Task: In the  document Plasticpollutionletter.odt Insert the command  'Suggesting 'Email the file to   'softage.5@softage.net', with message attached Action Required: This requires your review and response. and file type: RTF
Action: Mouse moved to (1283, 106)
Screenshot: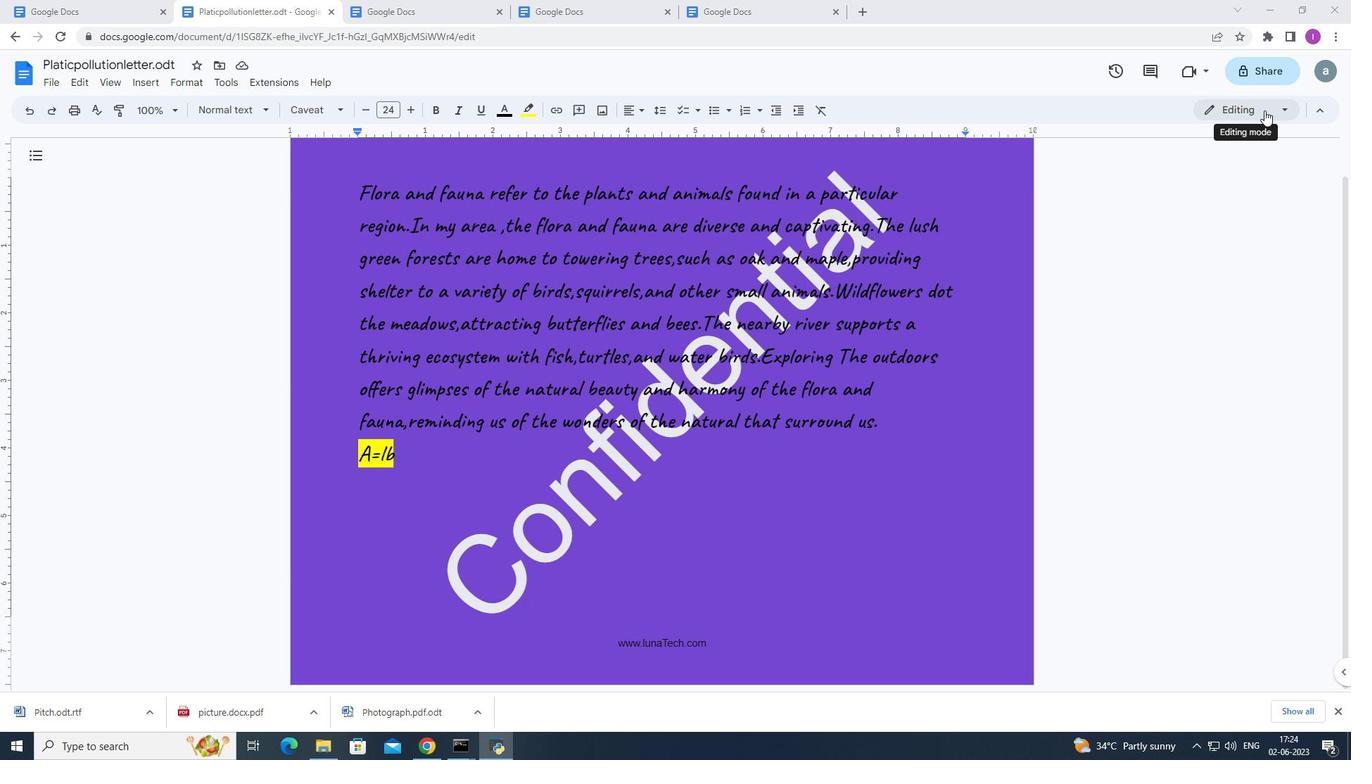 
Action: Mouse pressed left at (1283, 106)
Screenshot: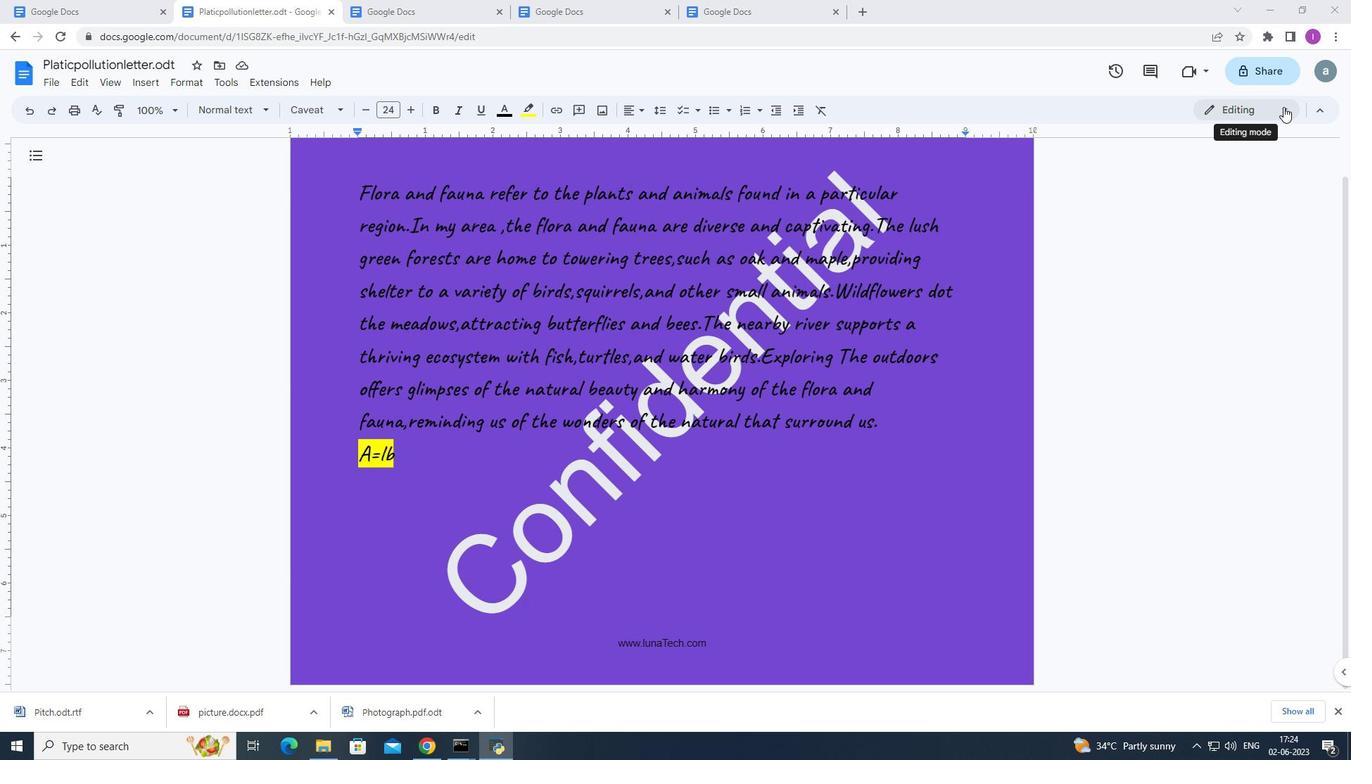 
Action: Mouse moved to (1196, 174)
Screenshot: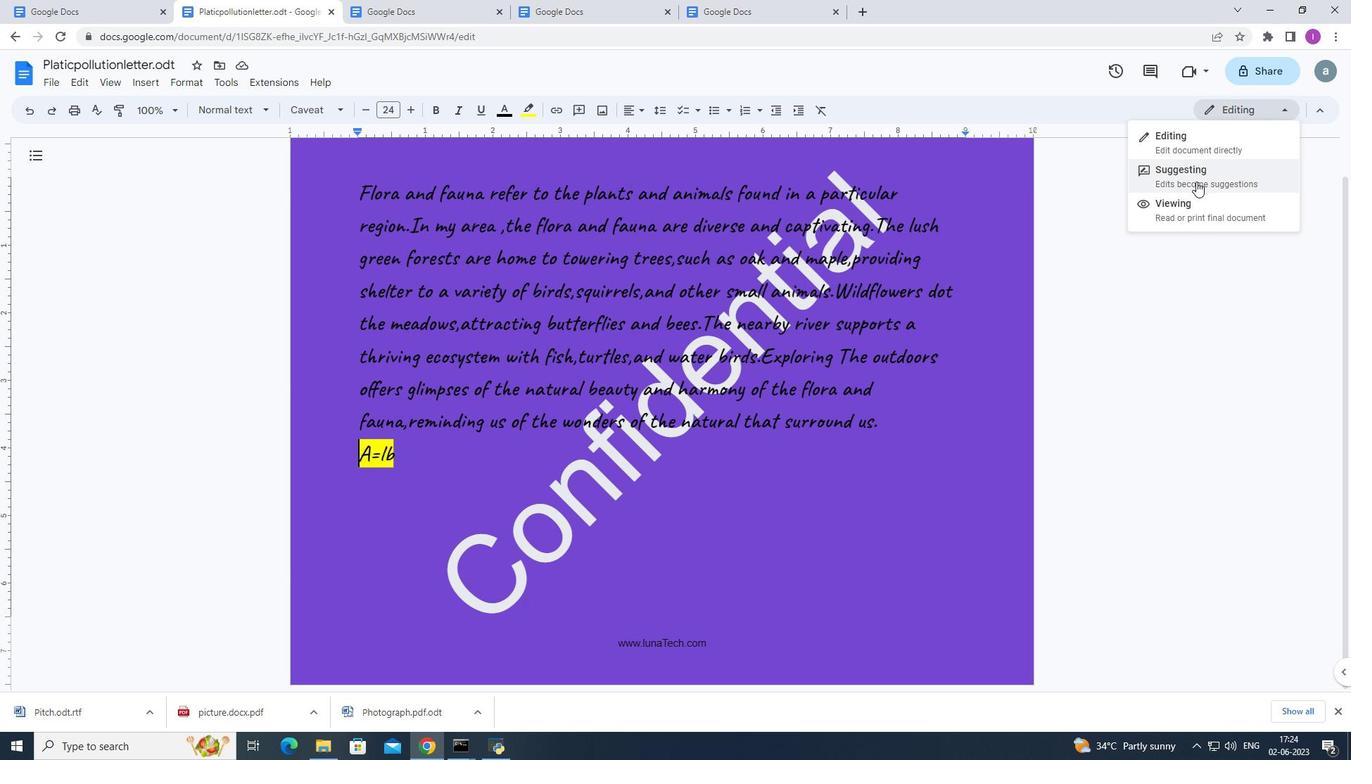 
Action: Mouse pressed left at (1196, 174)
Screenshot: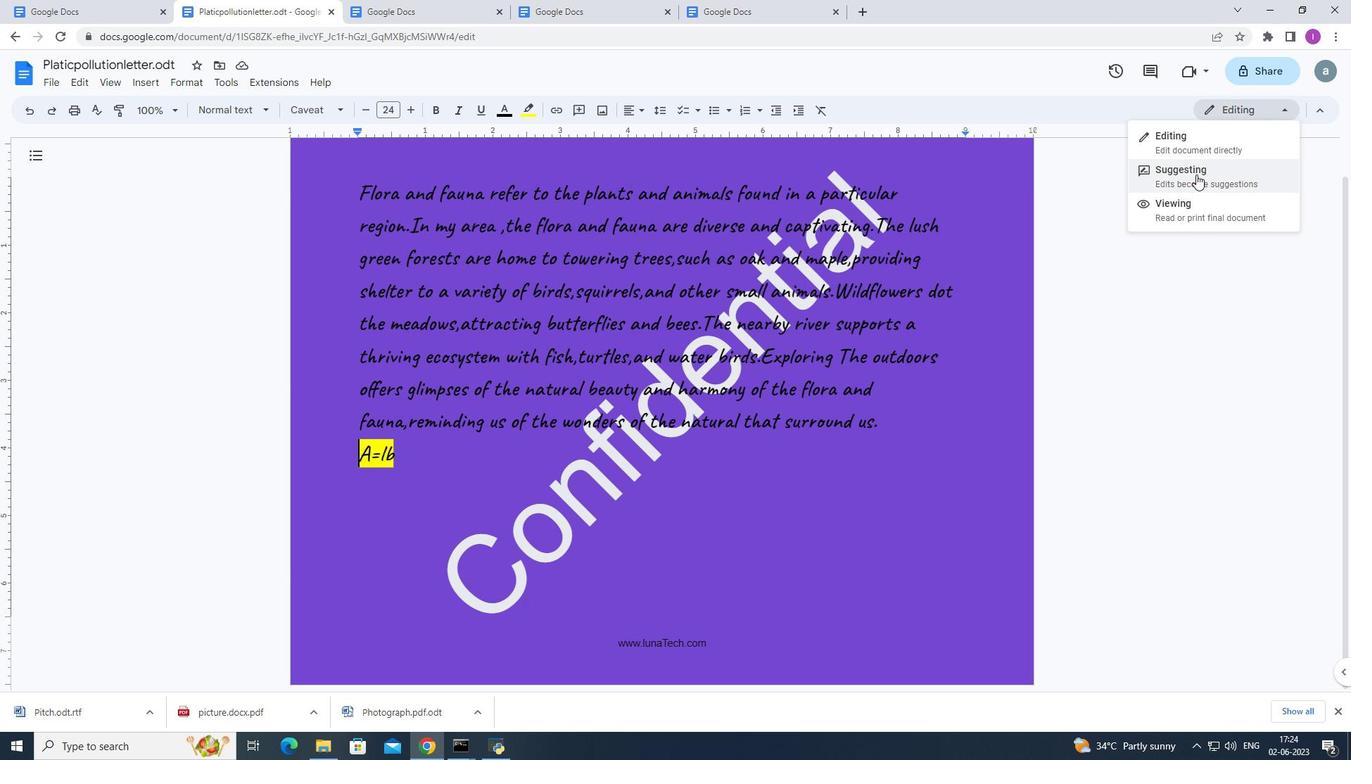 
Action: Mouse moved to (47, 78)
Screenshot: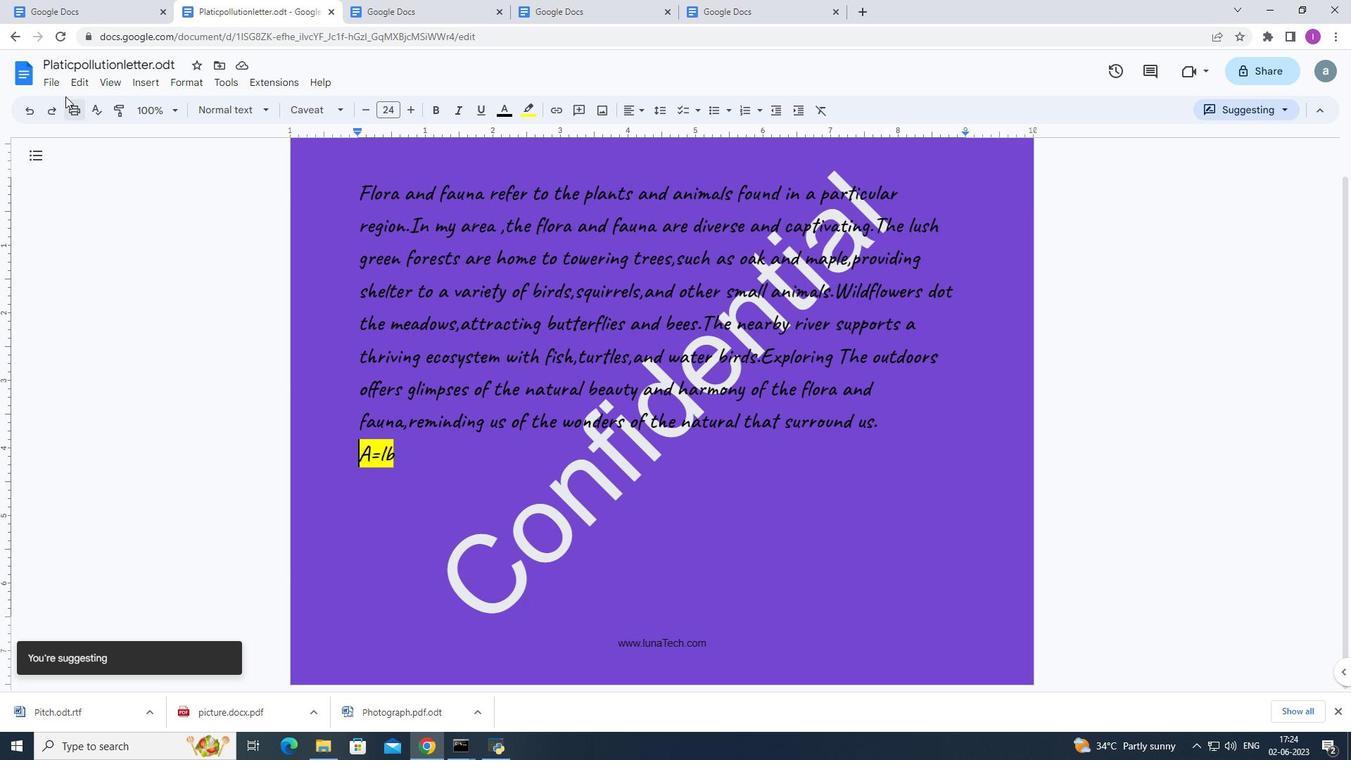 
Action: Mouse pressed left at (47, 78)
Screenshot: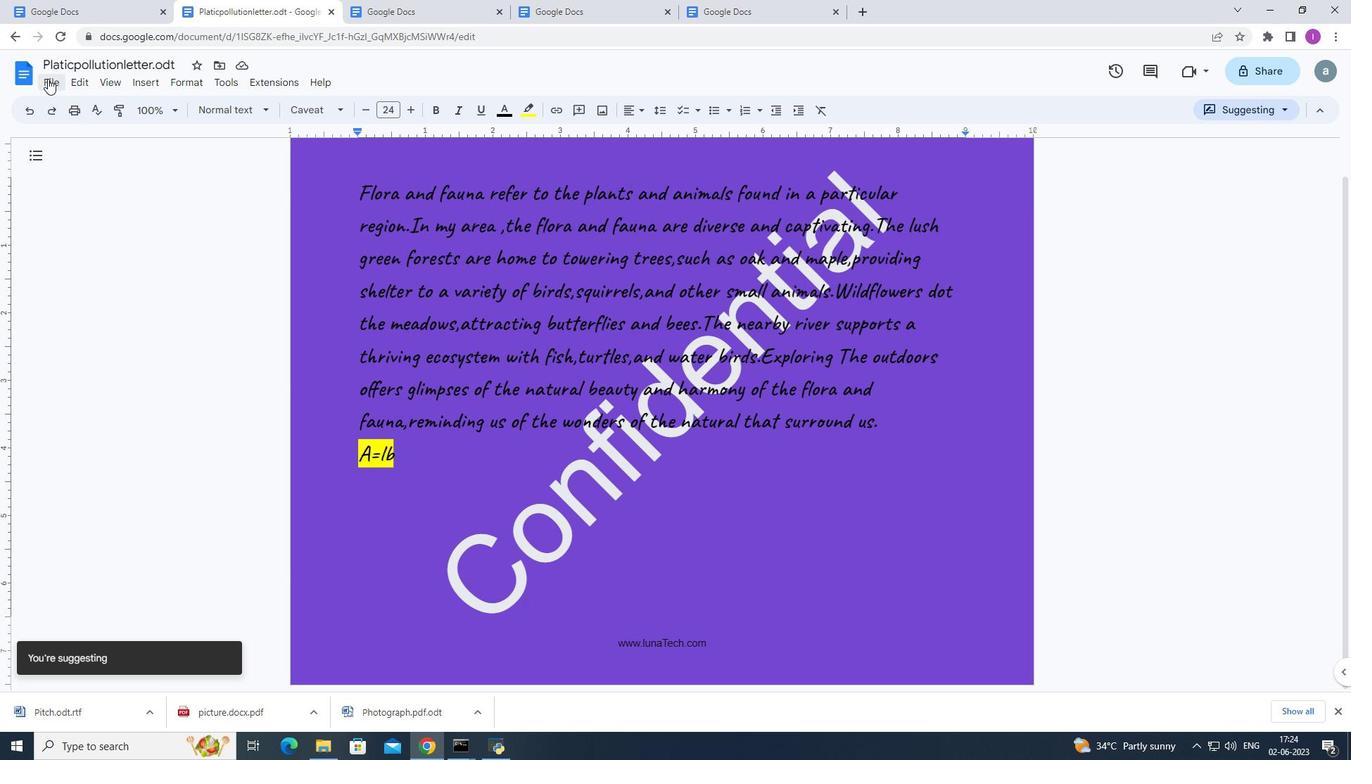 
Action: Mouse moved to (87, 202)
Screenshot: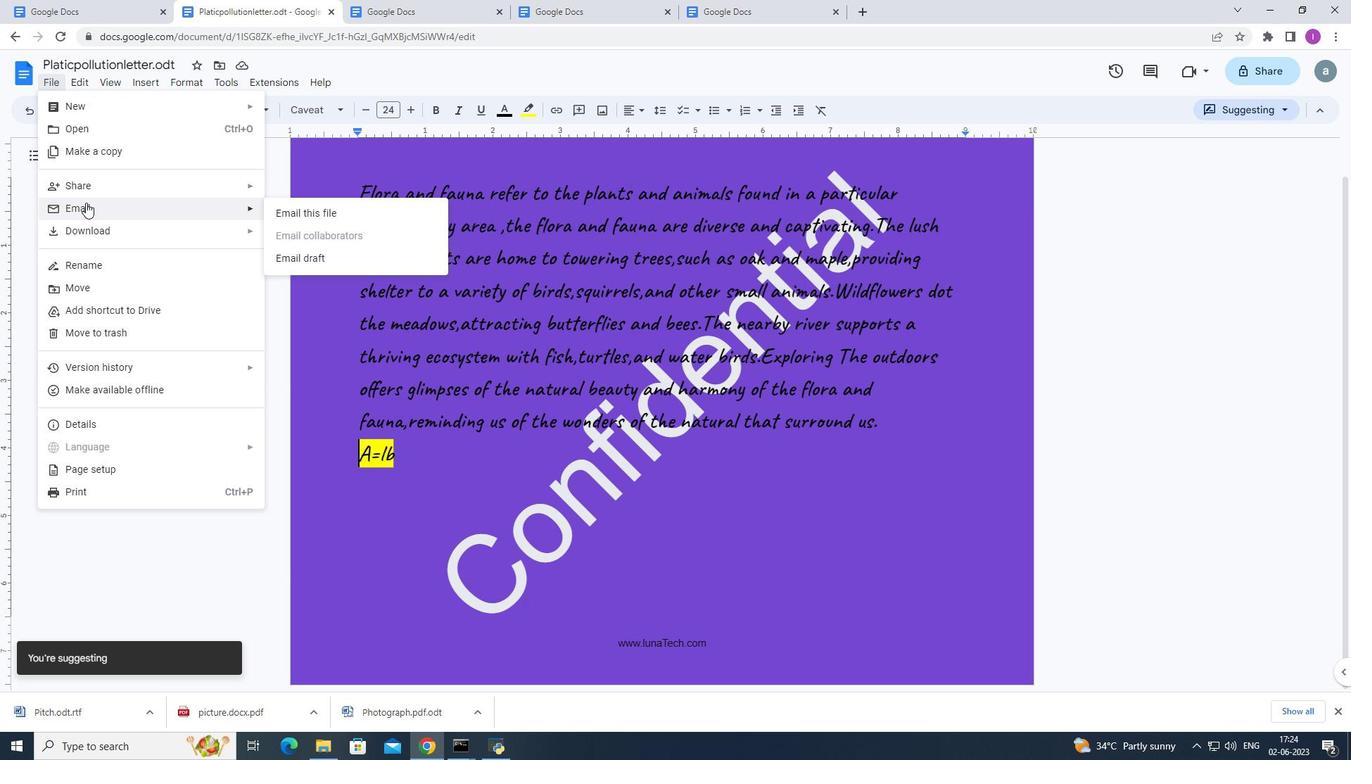 
Action: Mouse pressed left at (87, 202)
Screenshot: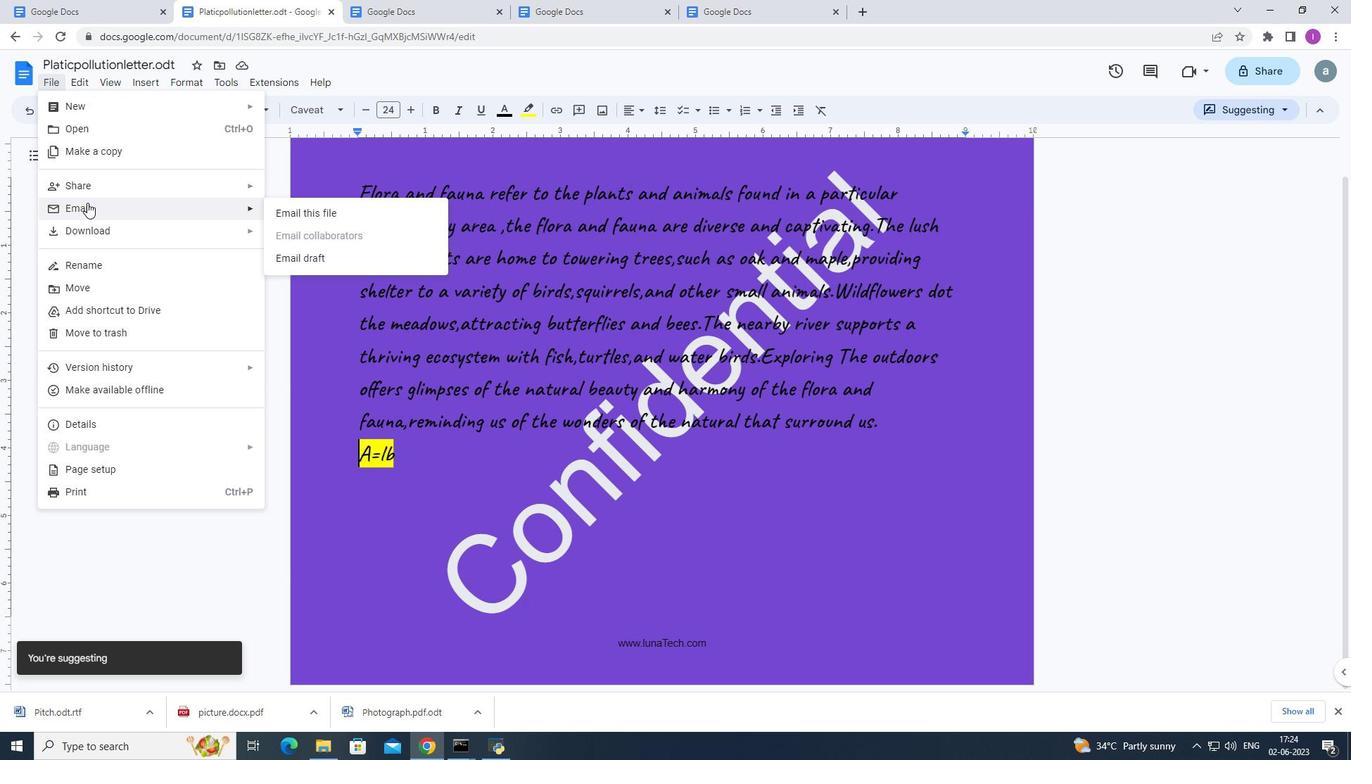 
Action: Mouse moved to (320, 215)
Screenshot: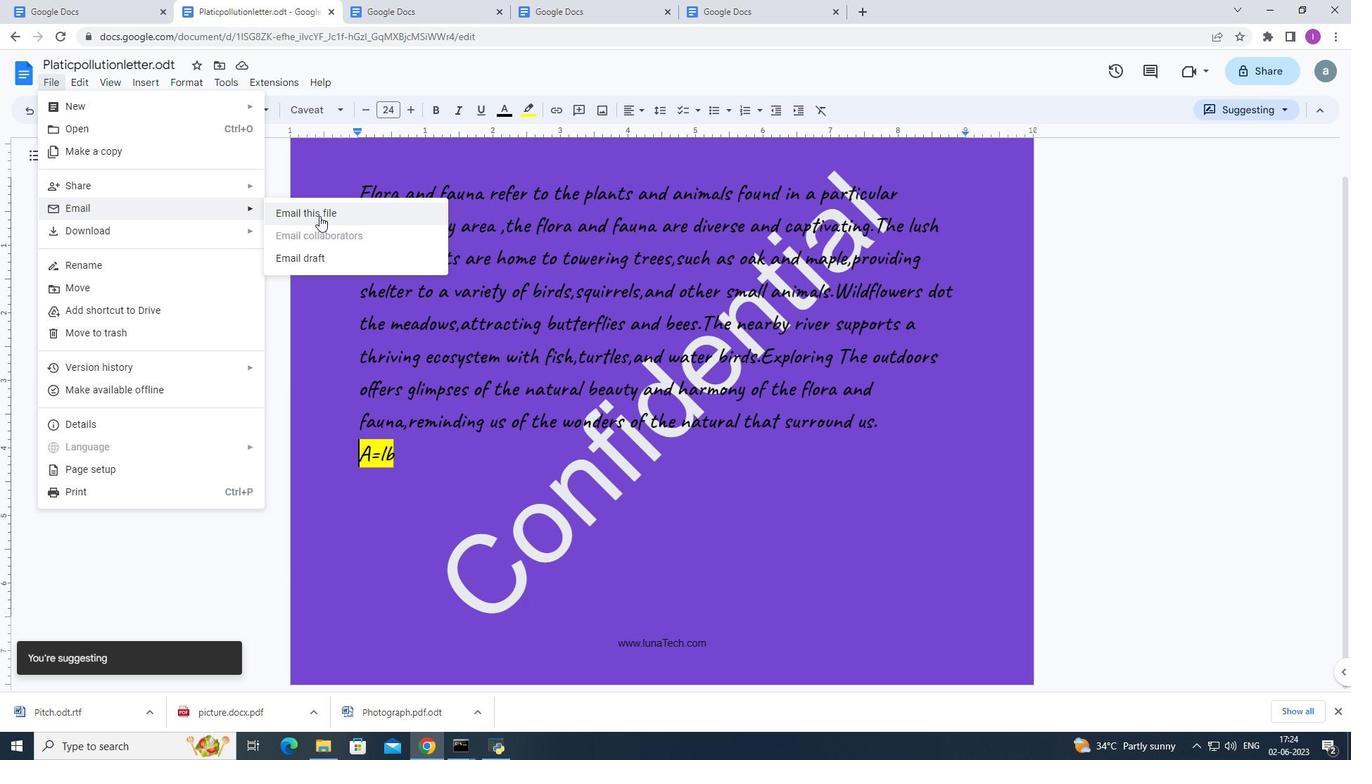 
Action: Mouse pressed left at (320, 215)
Screenshot: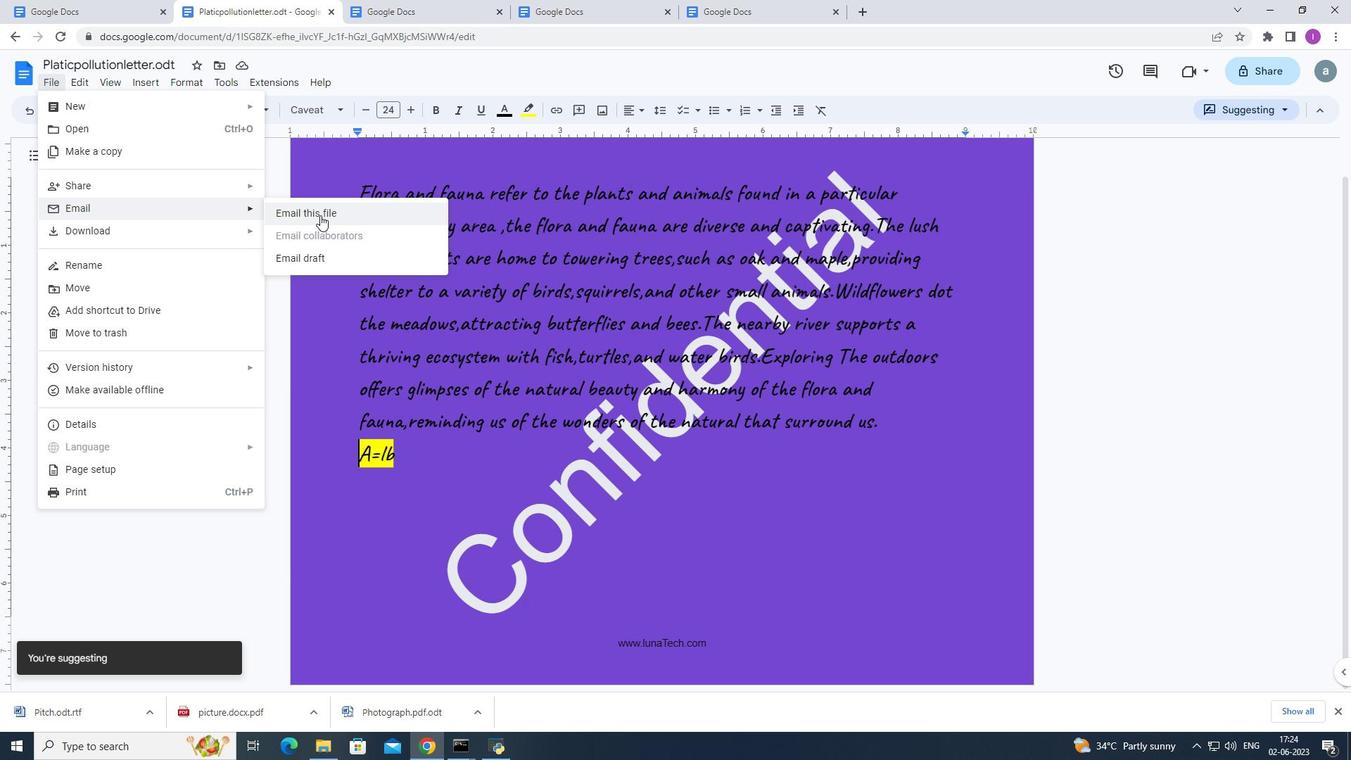 
Action: Mouse moved to (611, 302)
Screenshot: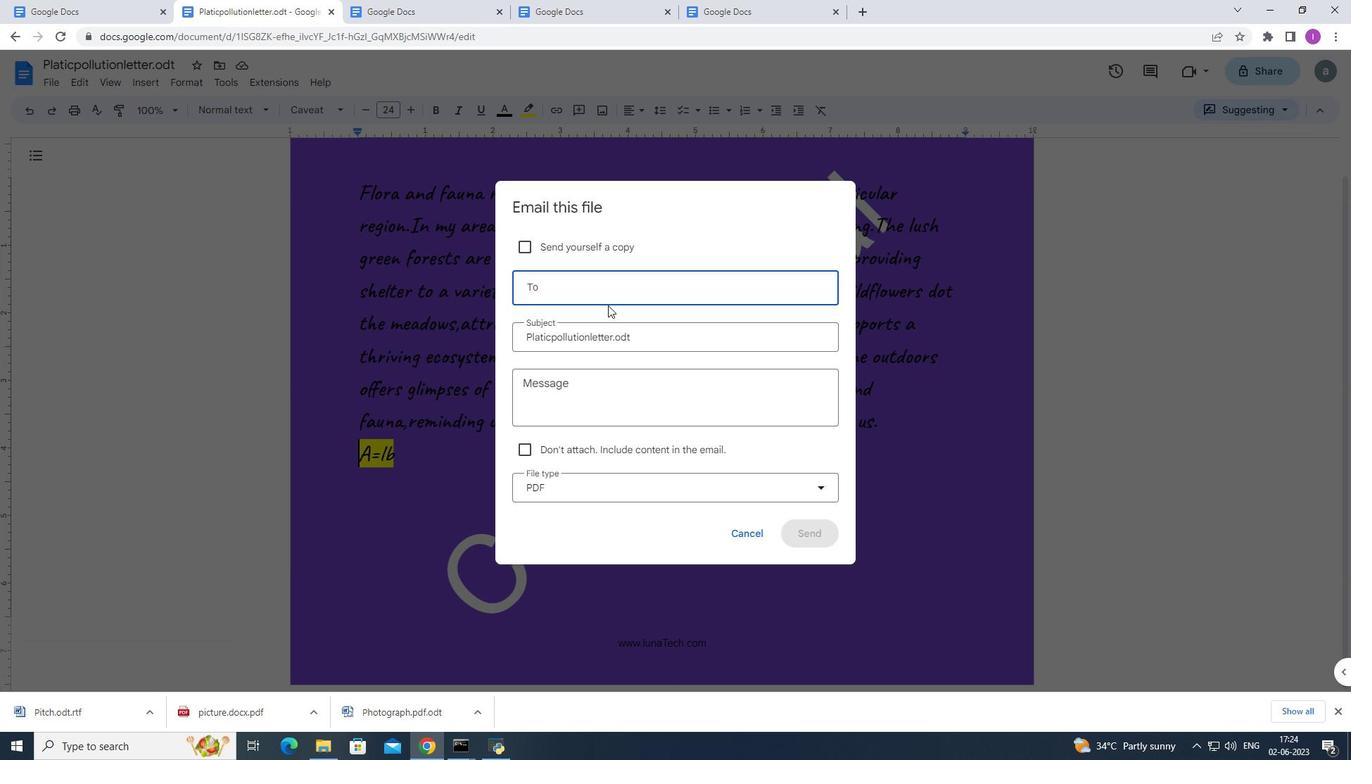 
Action: Key pressed softage,<Key.backspace>.5
Screenshot: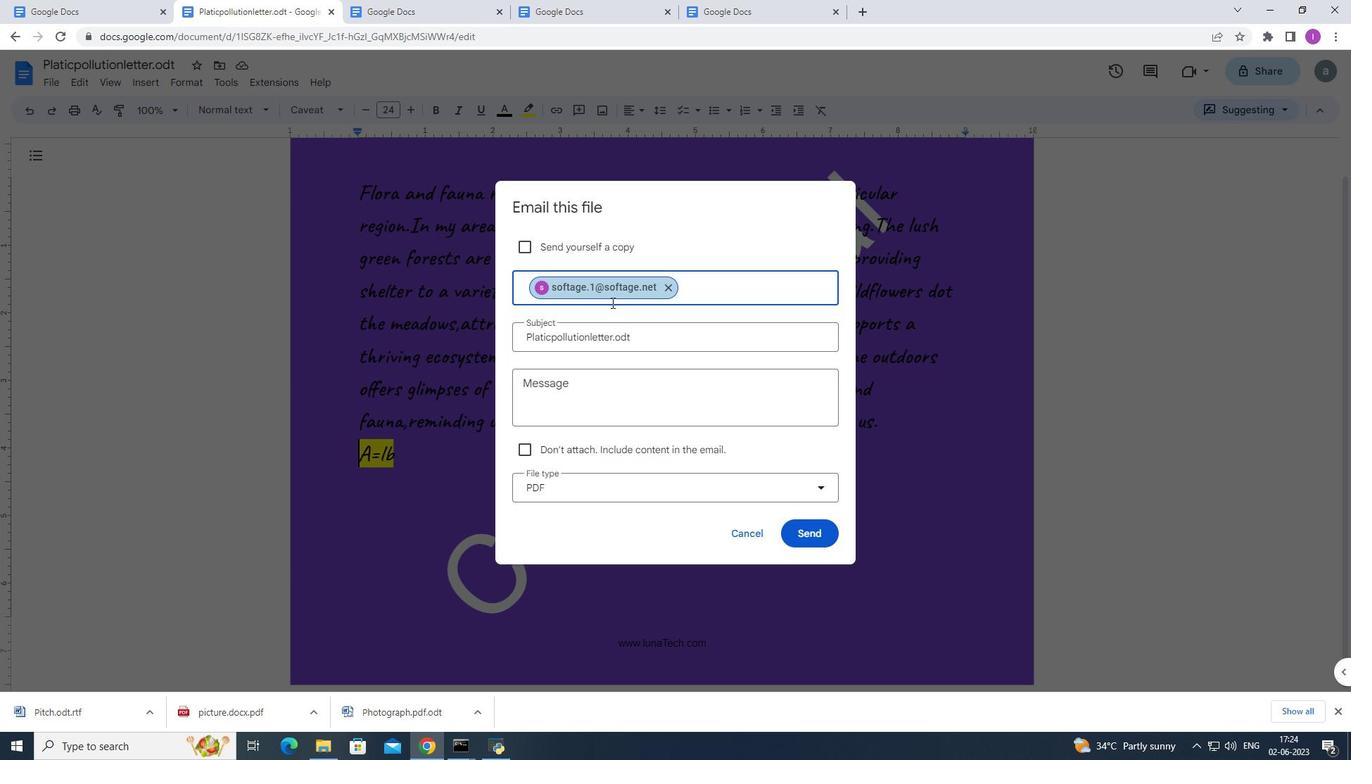 
Action: Mouse moved to (667, 292)
Screenshot: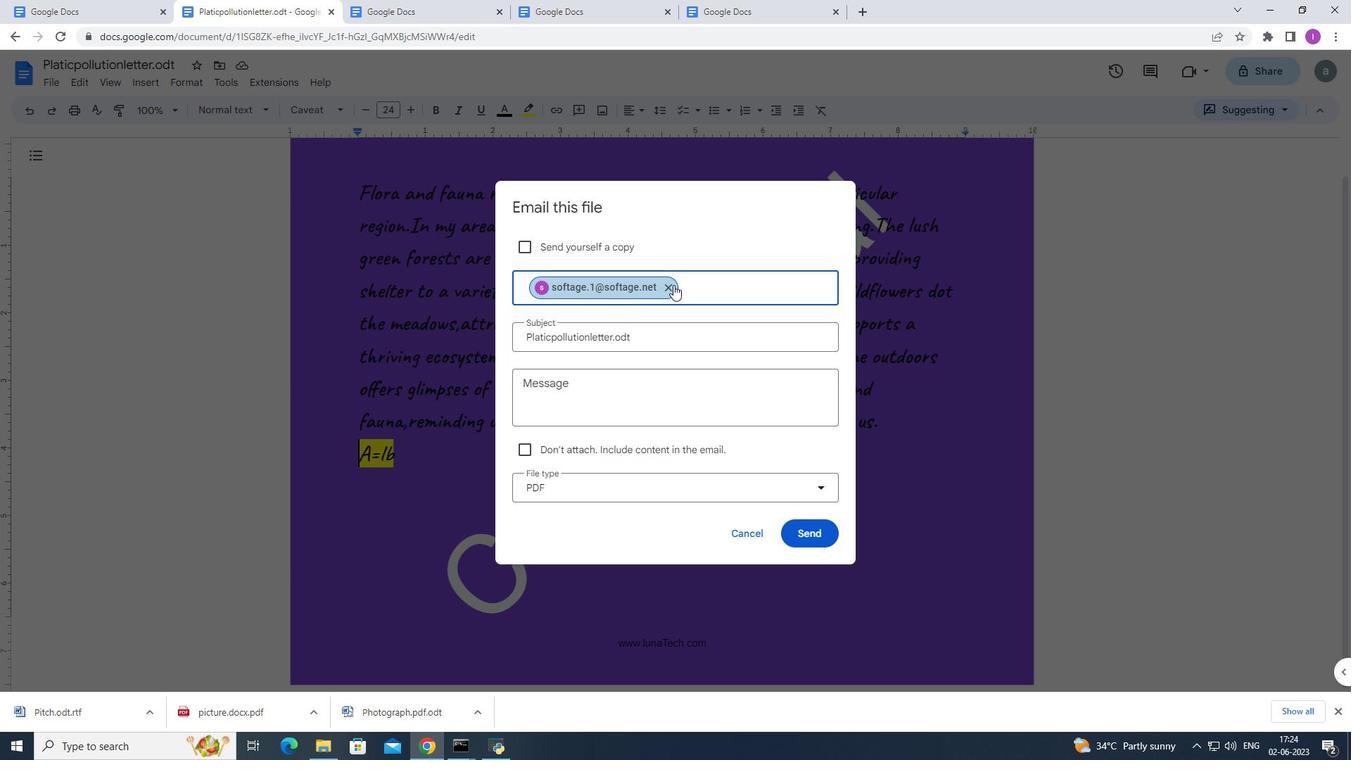 
Action: Mouse pressed left at (667, 292)
Screenshot: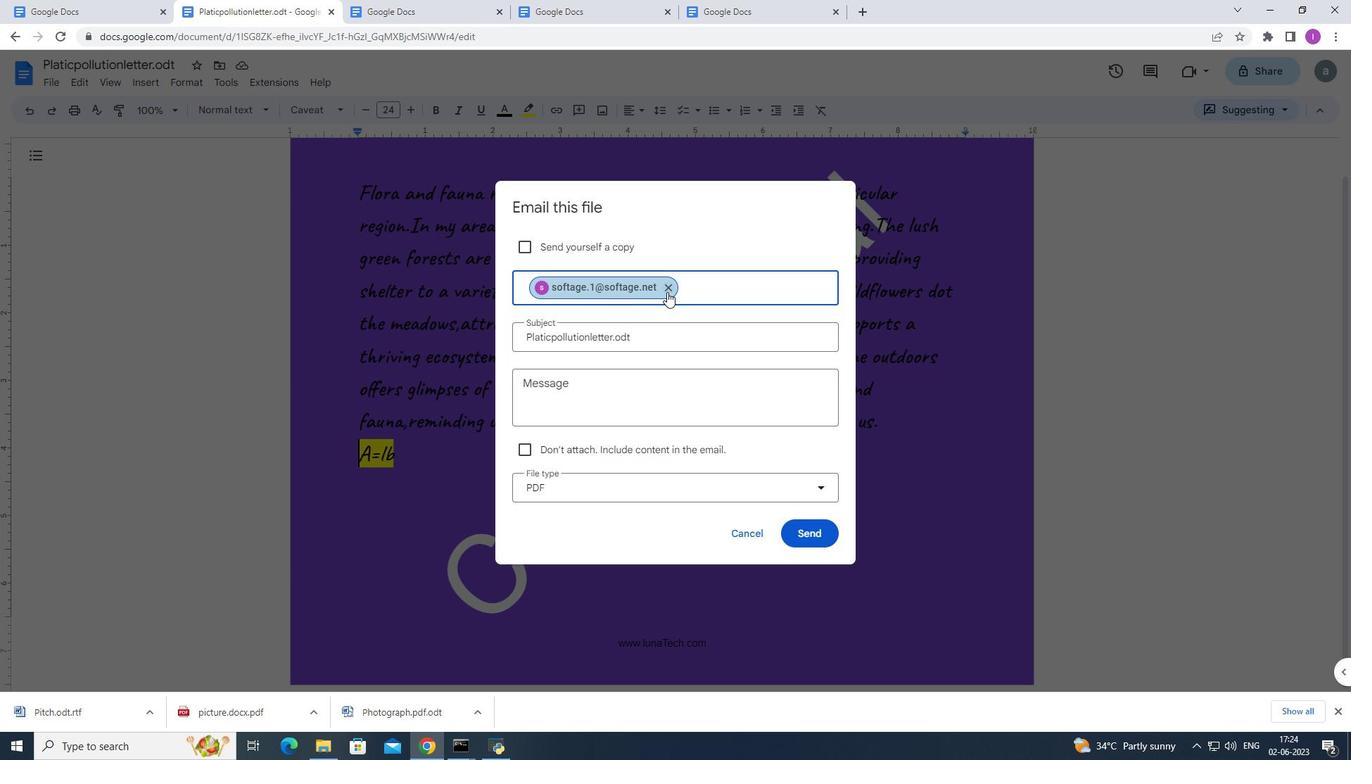 
Action: Mouse moved to (672, 287)
Screenshot: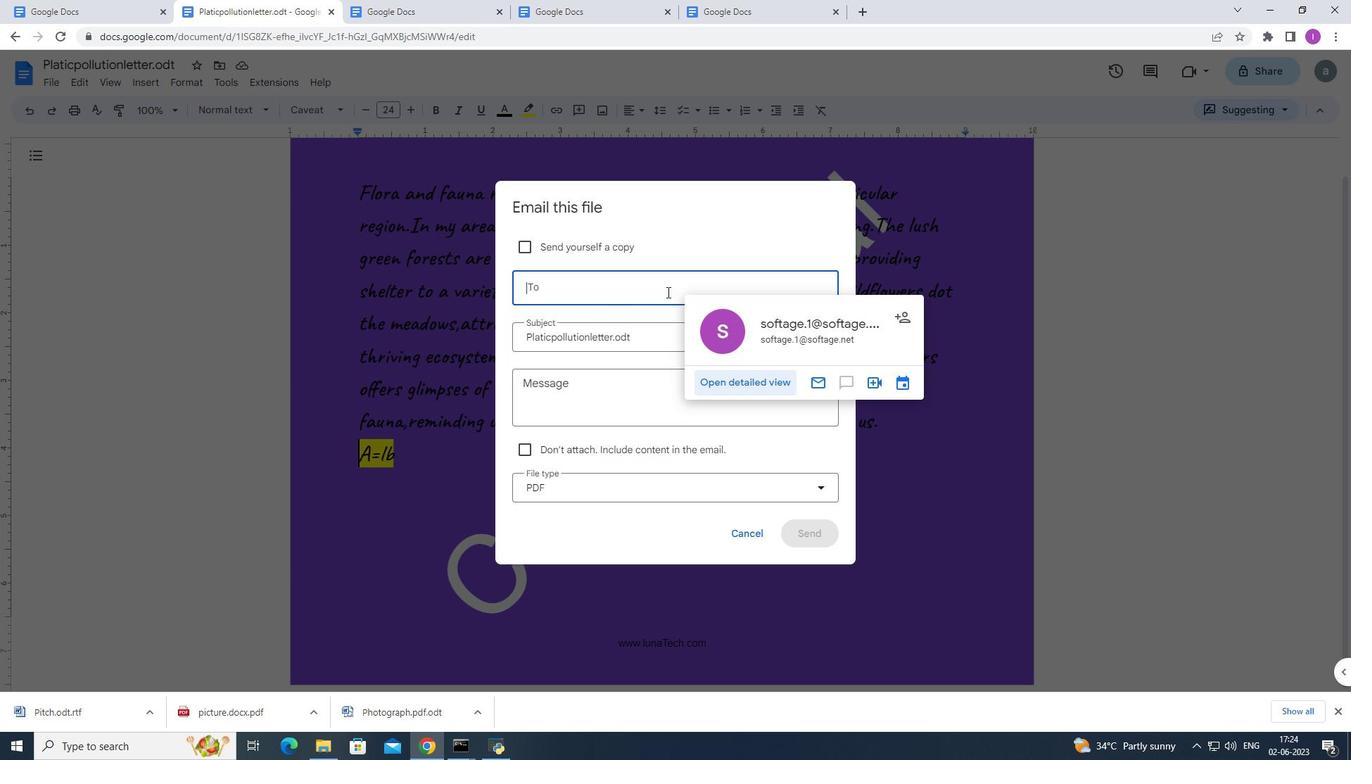 
Action: Key pressed so
Screenshot: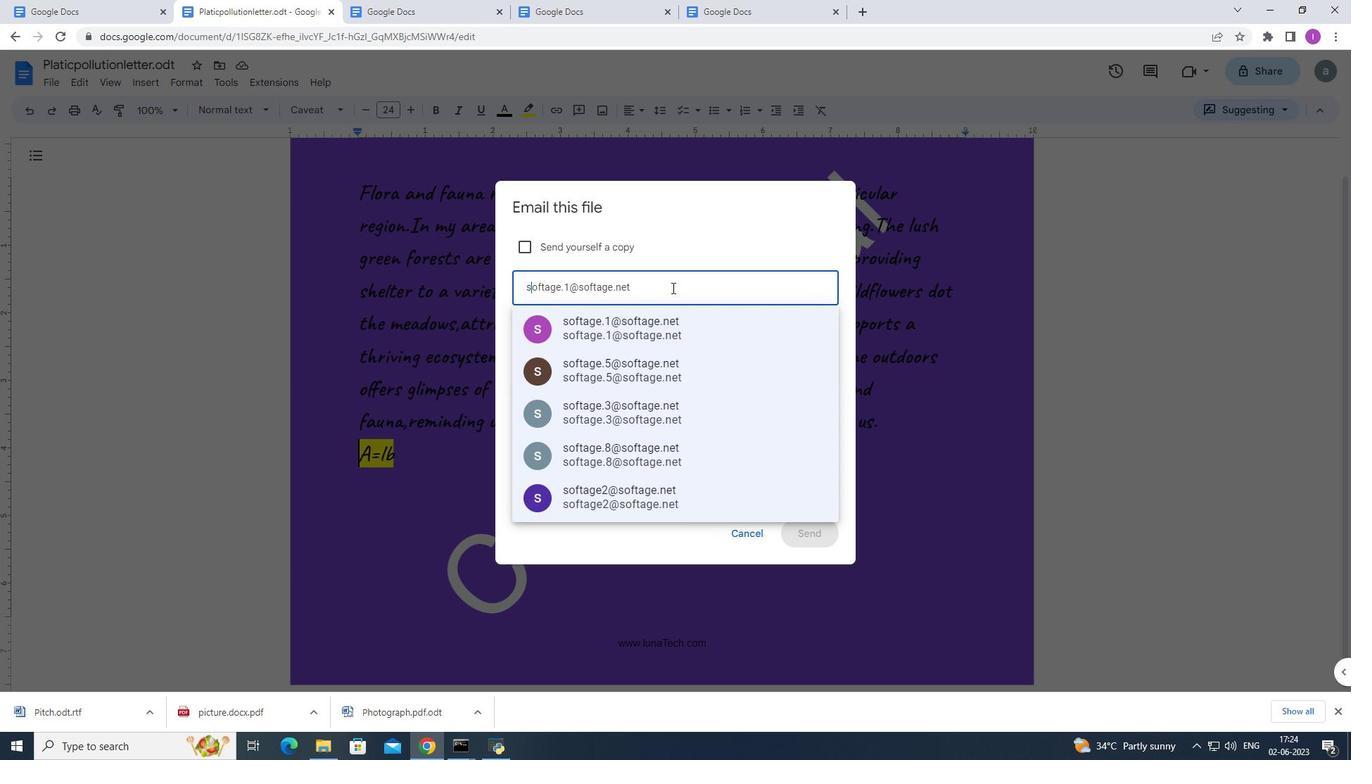 
Action: Mouse moved to (622, 367)
Screenshot: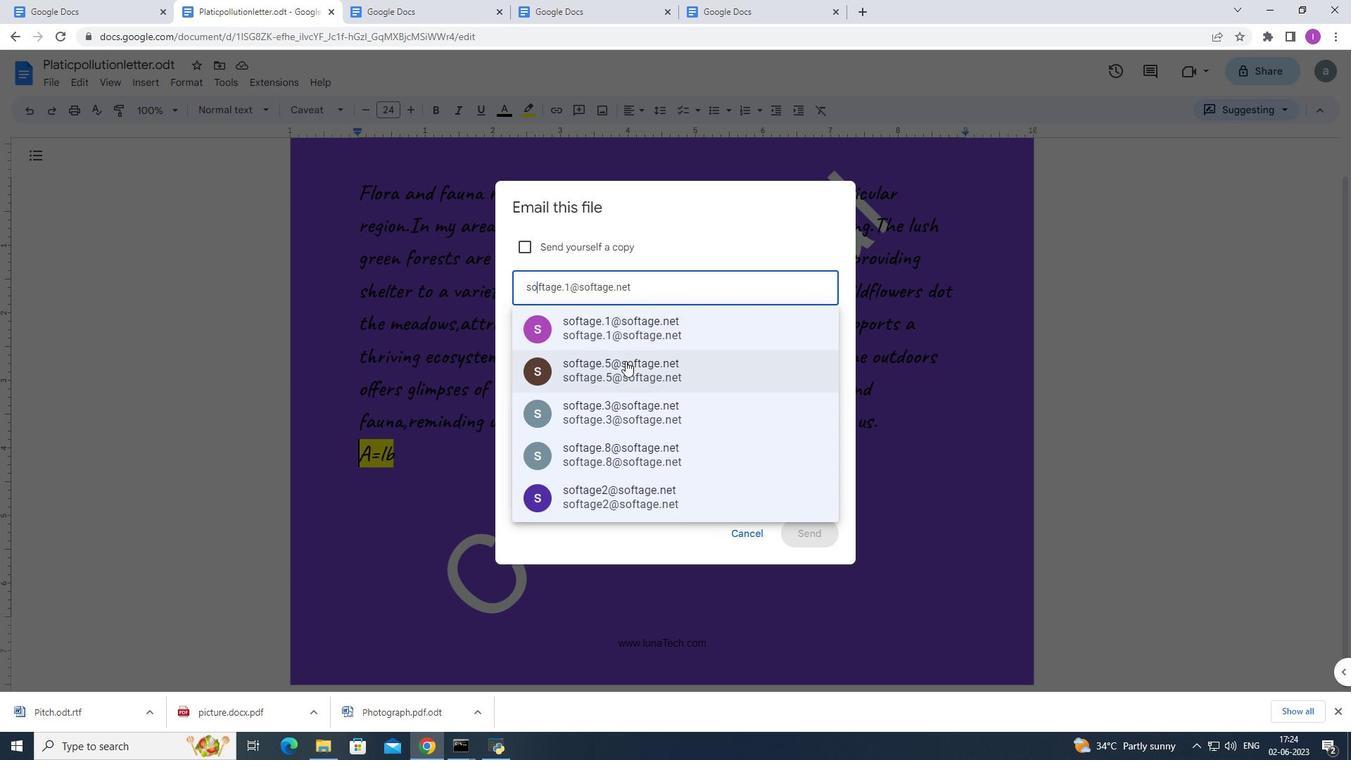 
Action: Mouse pressed left at (622, 367)
Screenshot: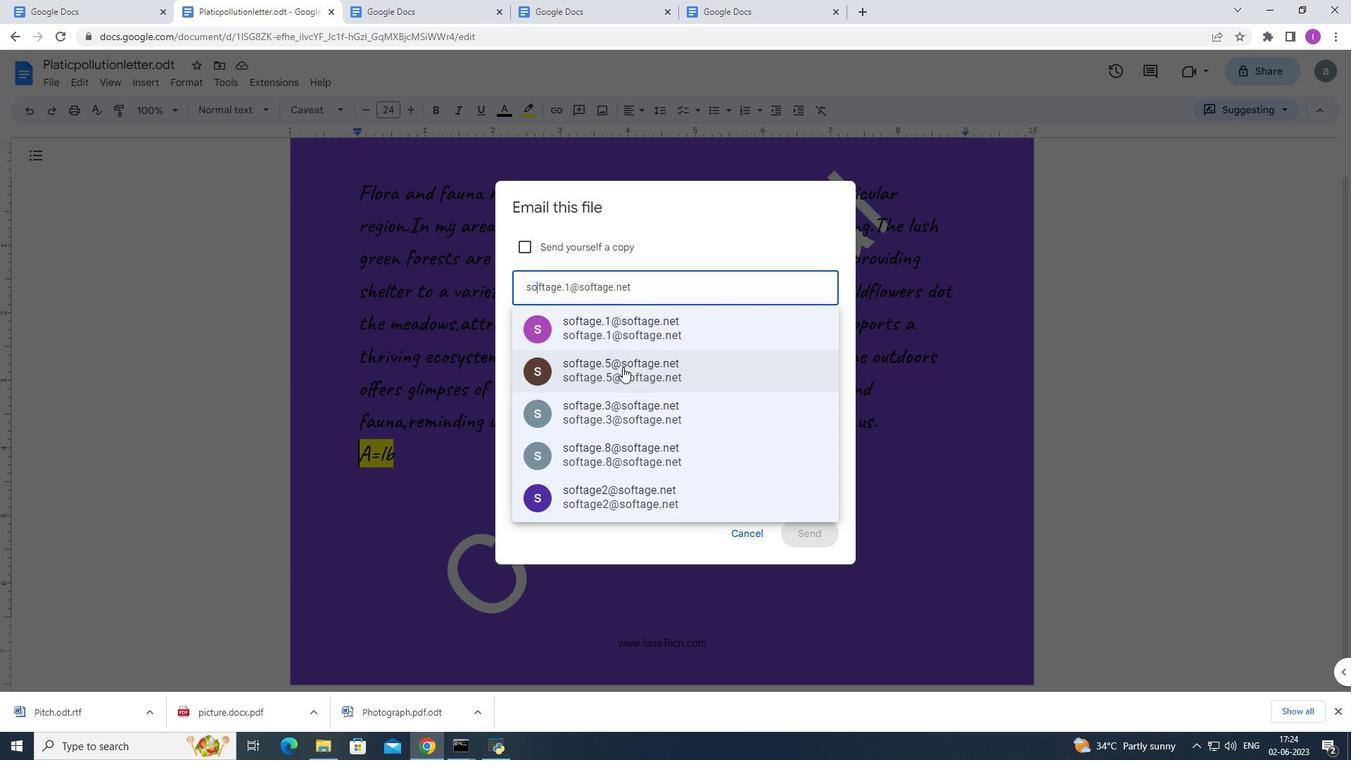 
Action: Mouse moved to (562, 389)
Screenshot: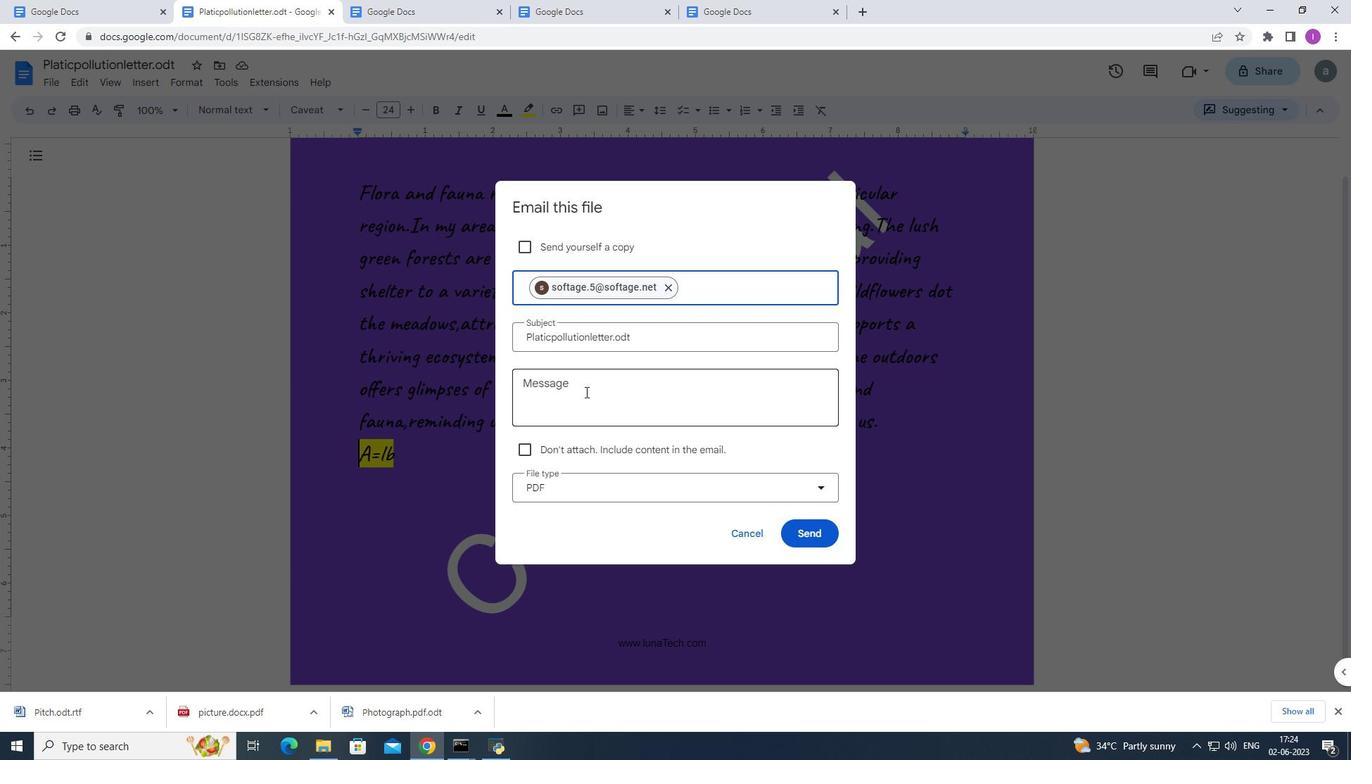 
Action: Mouse pressed left at (562, 389)
Screenshot: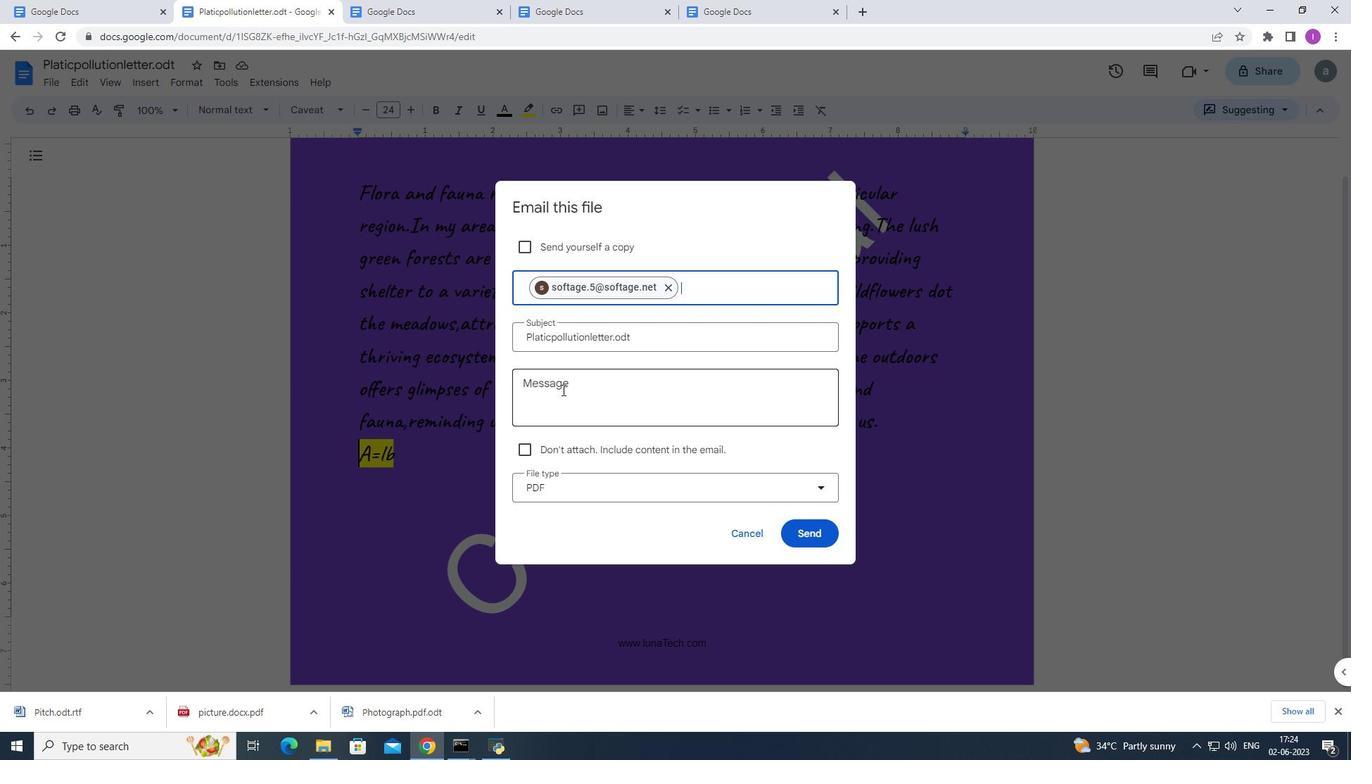 
Action: Mouse moved to (612, 389)
Screenshot: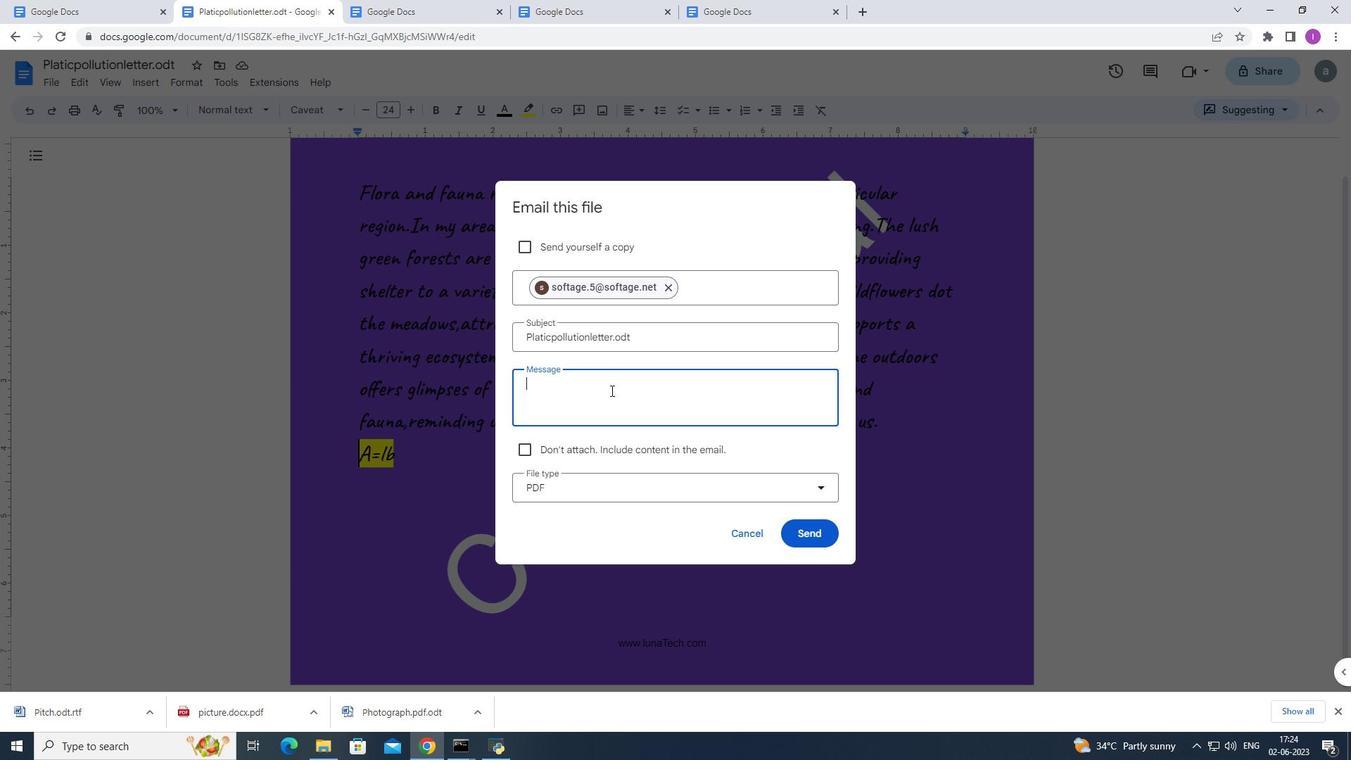 
Action: Key pressed <Key.shift>Action<Key.space><Key.shift>Required<Key.shift>:<Key.shift>This<Key.space>requires<Key.space>your<Key.space>review<Key.space>and<Key.space>response.
Screenshot: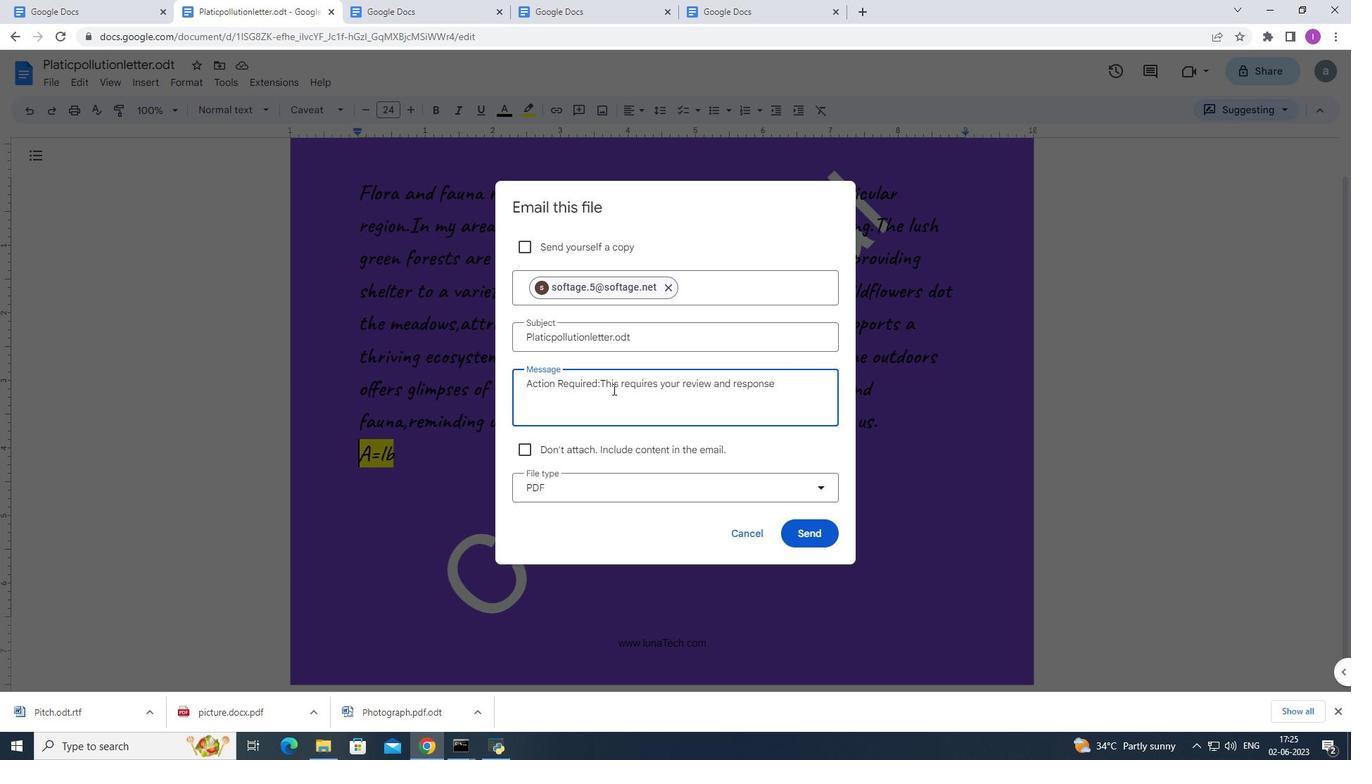 
Action: Mouse moved to (823, 485)
Screenshot: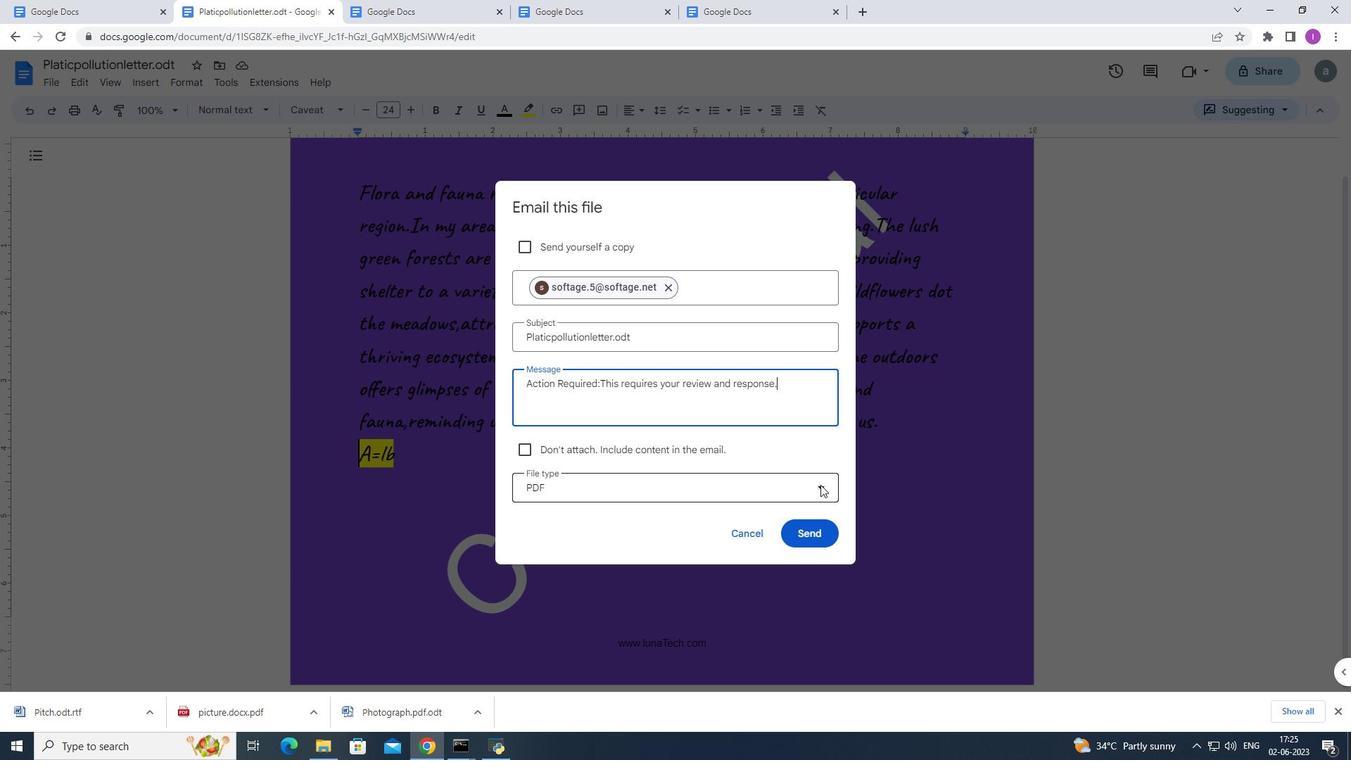 
Action: Mouse pressed left at (823, 485)
Screenshot: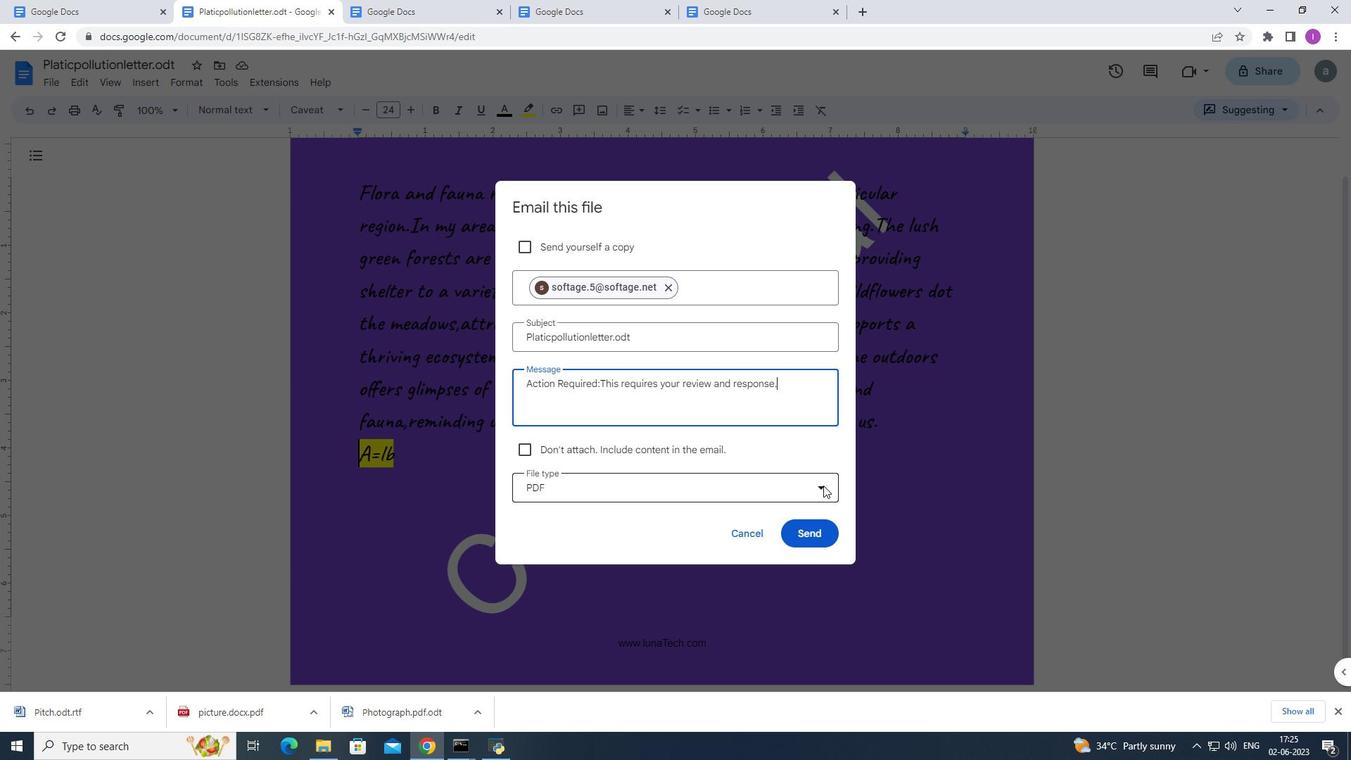 
Action: Mouse moved to (574, 543)
Screenshot: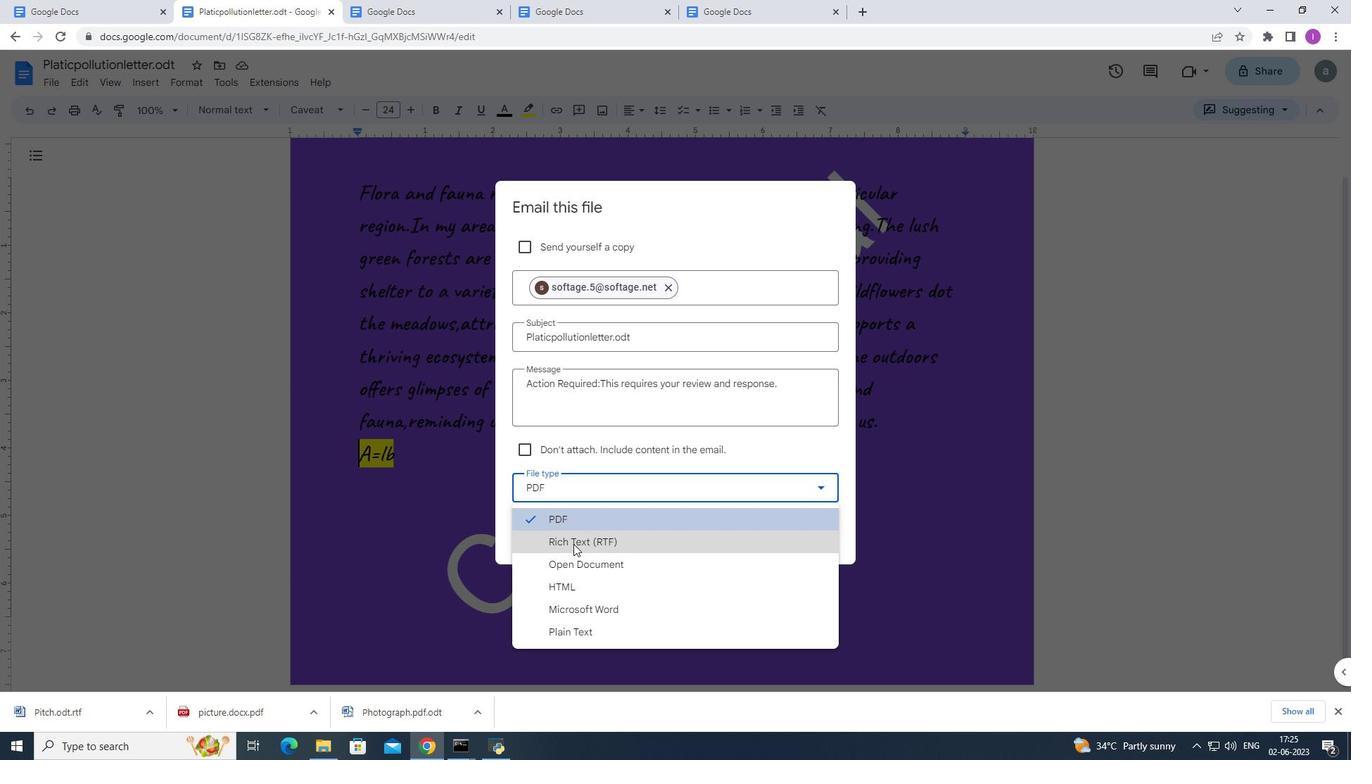 
Action: Mouse pressed left at (574, 543)
Screenshot: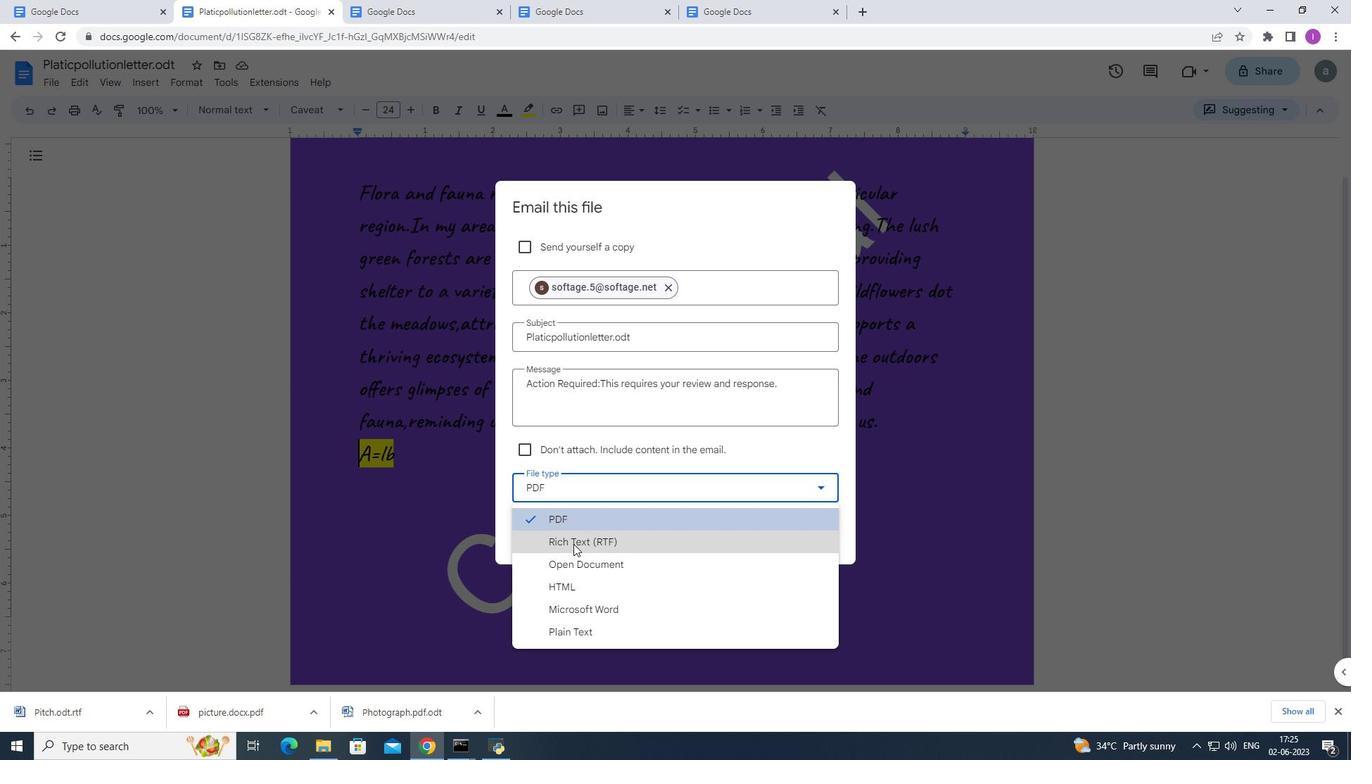 
Action: Mouse moved to (807, 533)
Screenshot: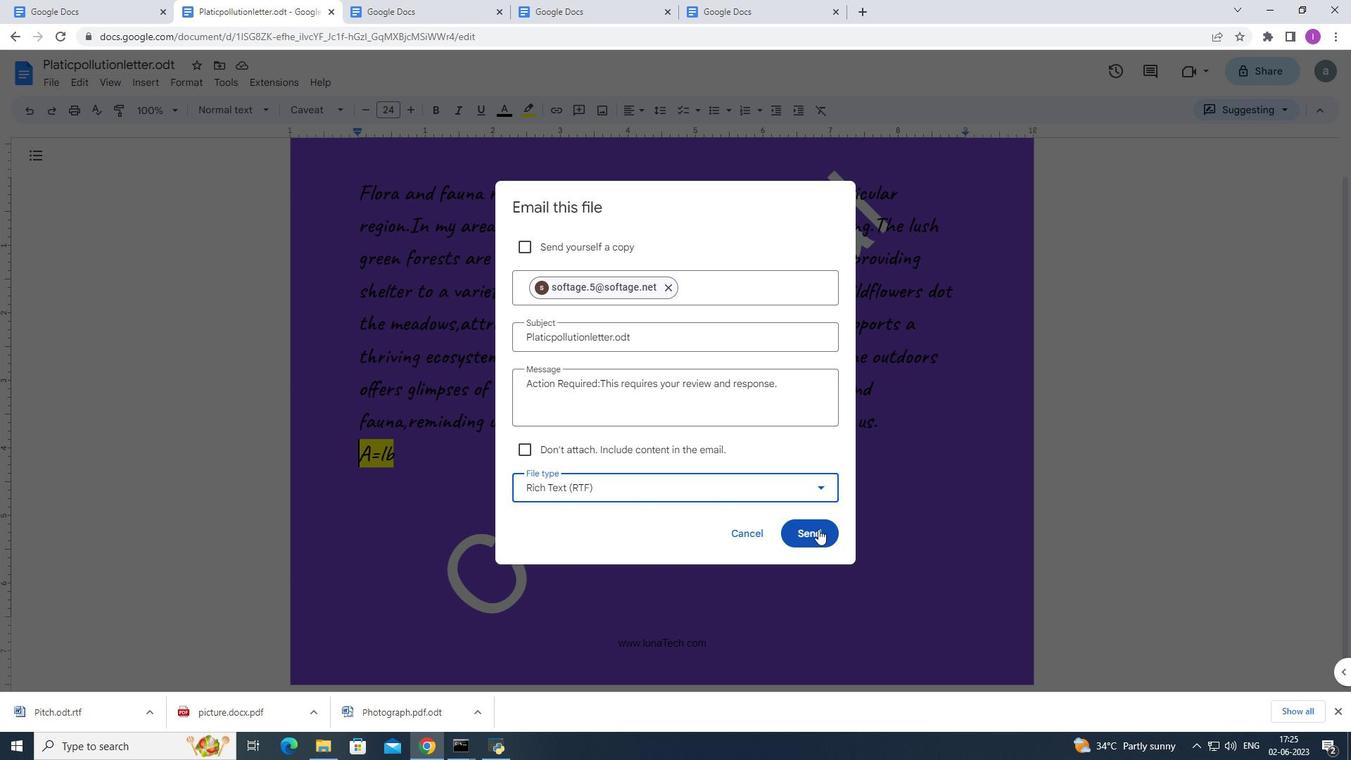 
Action: Mouse pressed left at (807, 533)
Screenshot: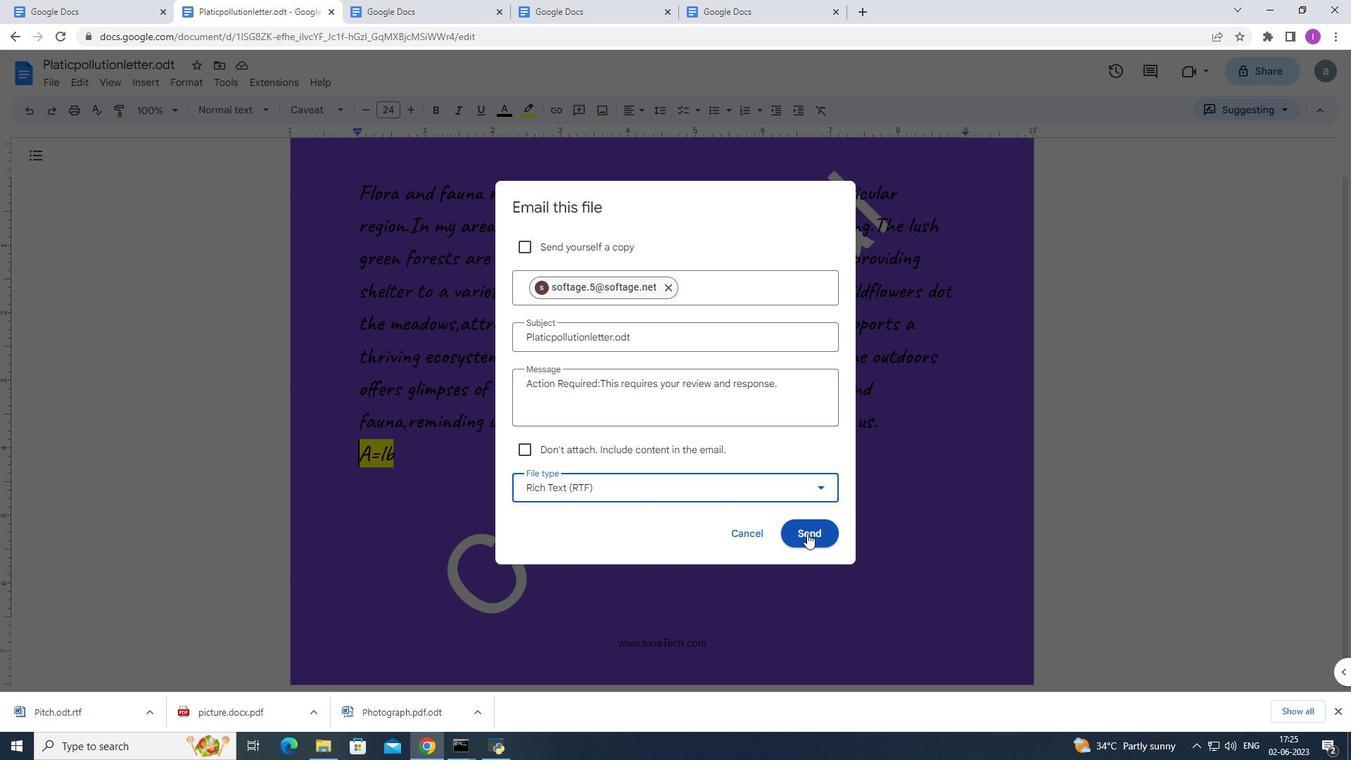 
Action: Mouse moved to (410, 458)
Screenshot: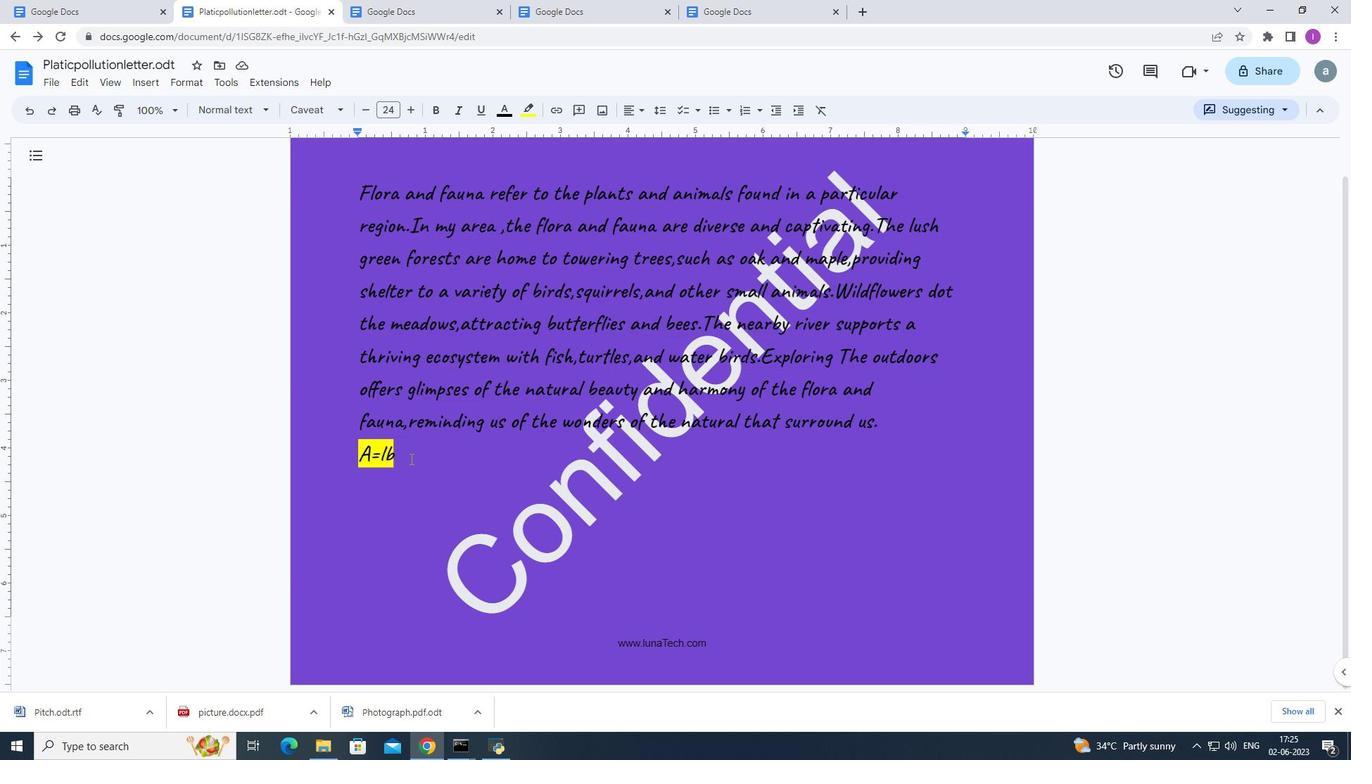 
